 Task: Use the formula "HSTACK" in spreadsheet "Project protfolio".
Action: Mouse moved to (121, 67)
Screenshot: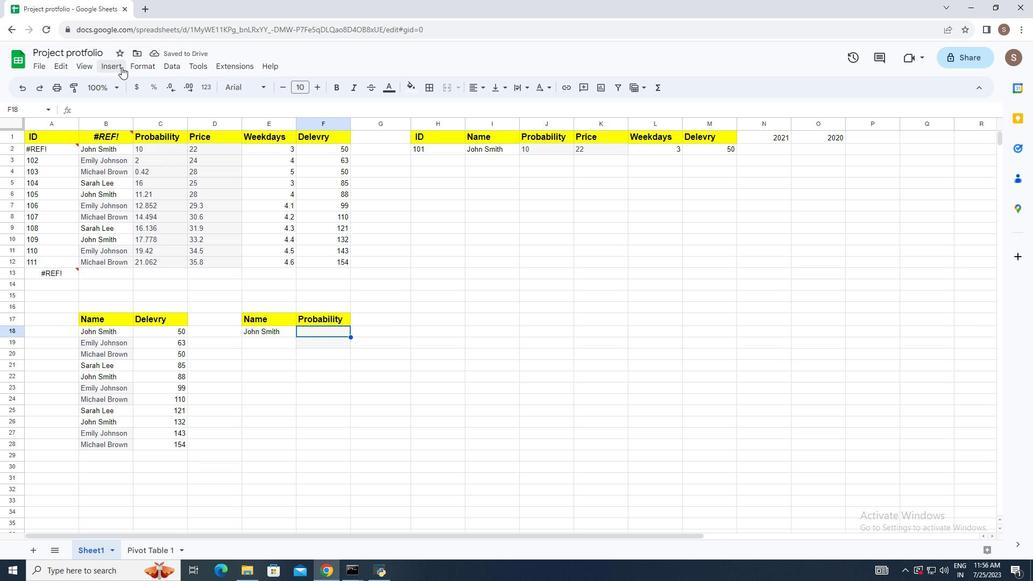 
Action: Mouse pressed left at (121, 67)
Screenshot: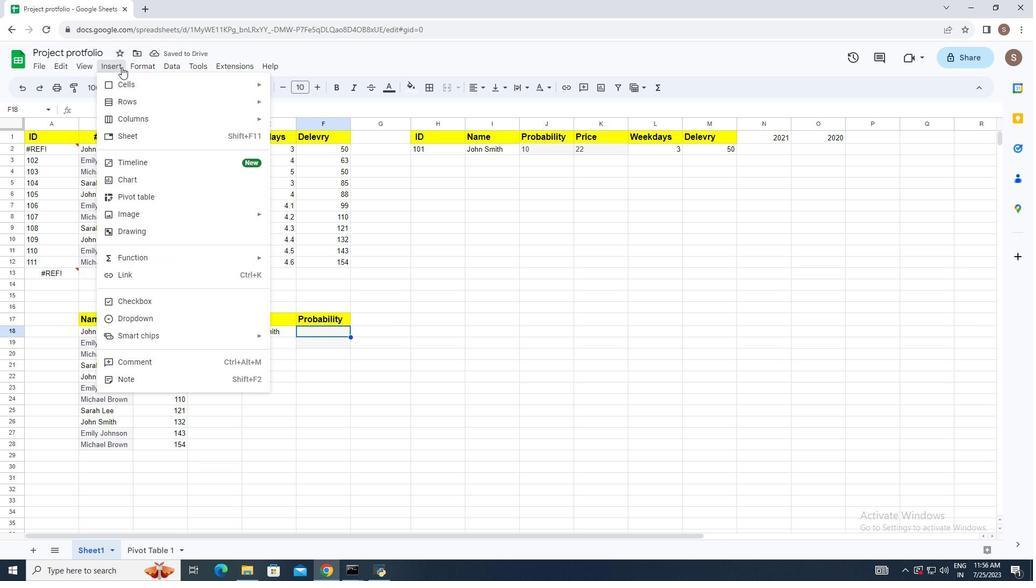 
Action: Mouse moved to (164, 254)
Screenshot: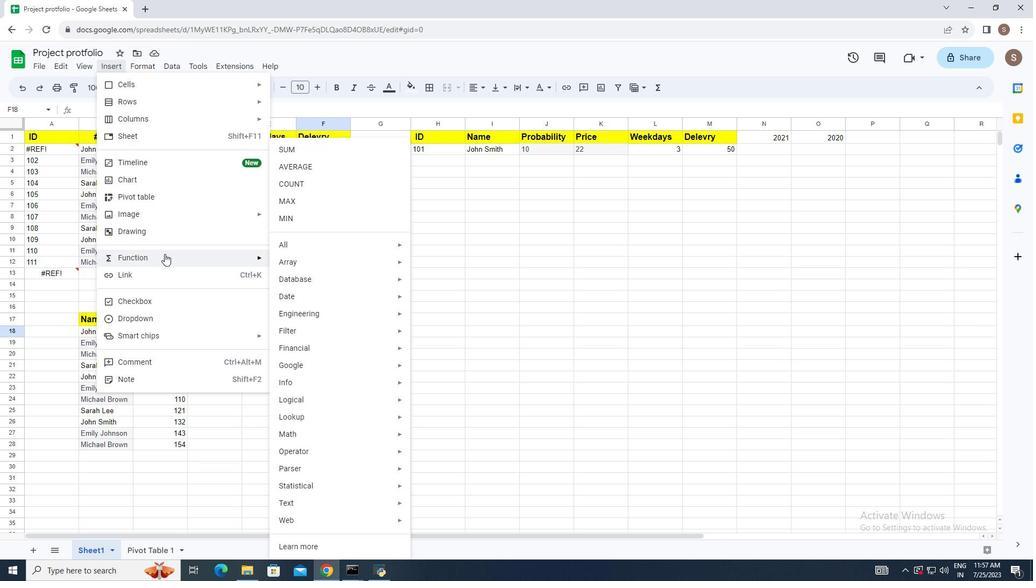 
Action: Mouse pressed left at (164, 254)
Screenshot: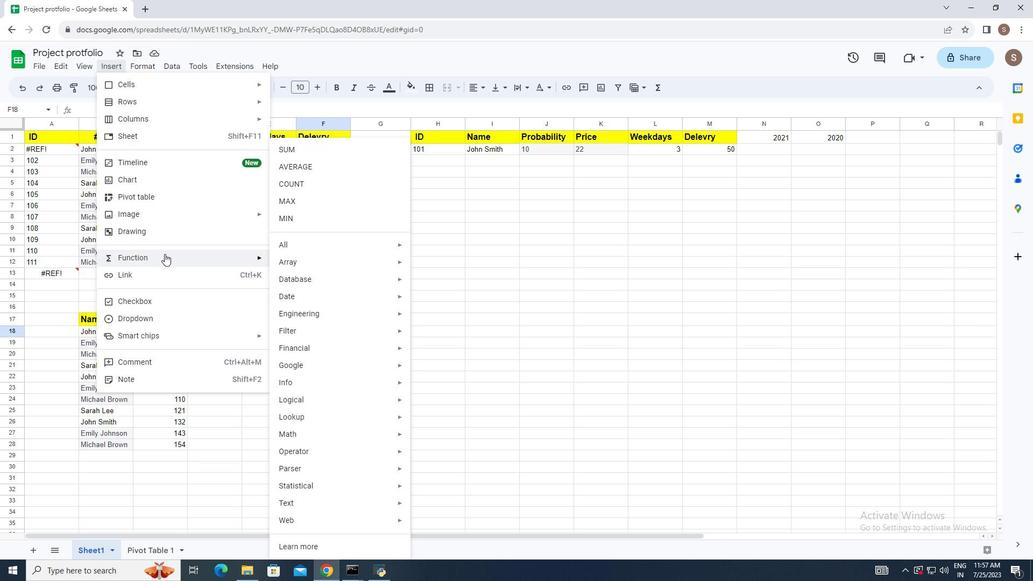 
Action: Mouse moved to (315, 240)
Screenshot: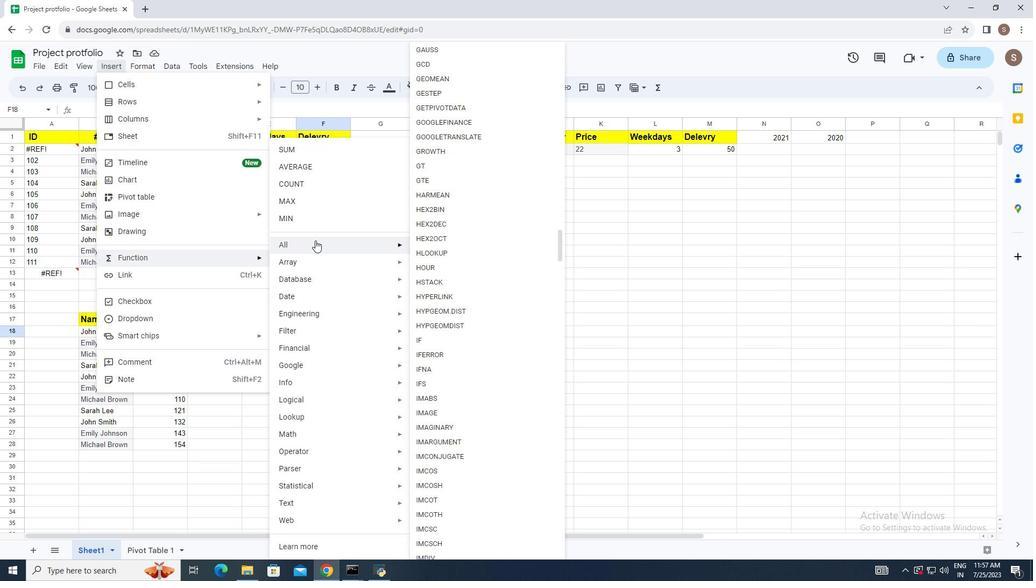 
Action: Mouse pressed left at (315, 240)
Screenshot: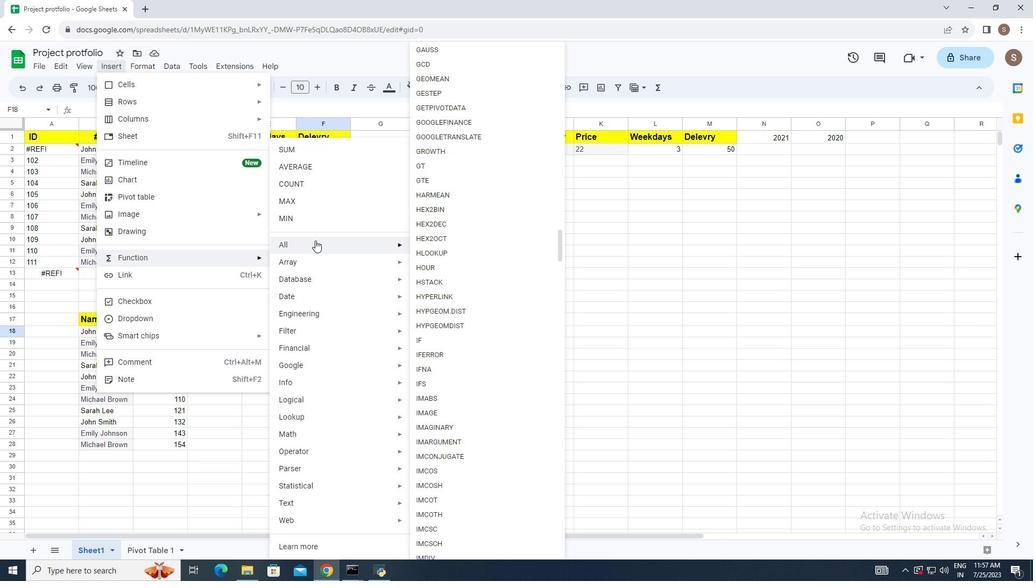 
Action: Mouse moved to (476, 284)
Screenshot: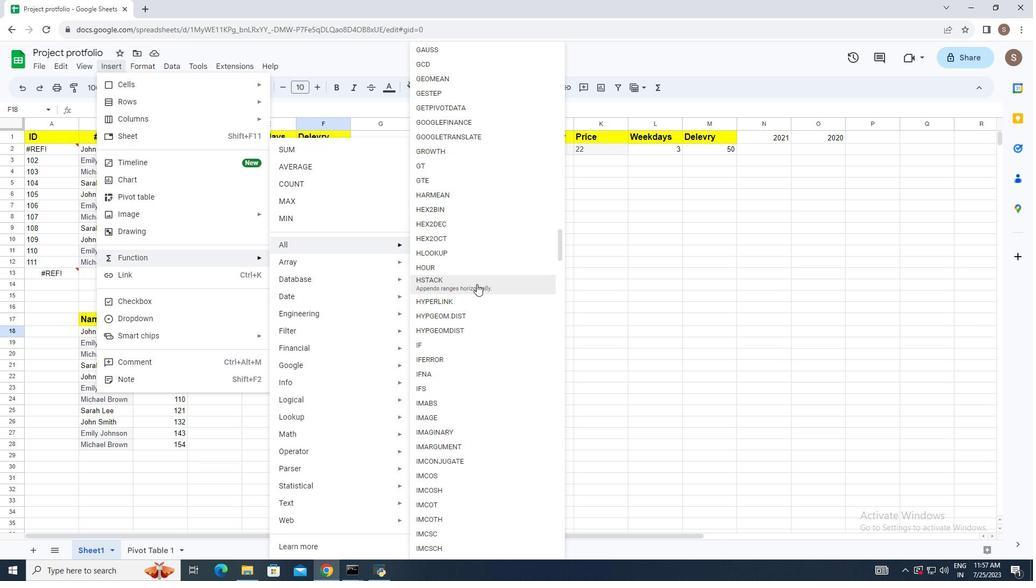 
Action: Mouse pressed left at (476, 284)
Screenshot: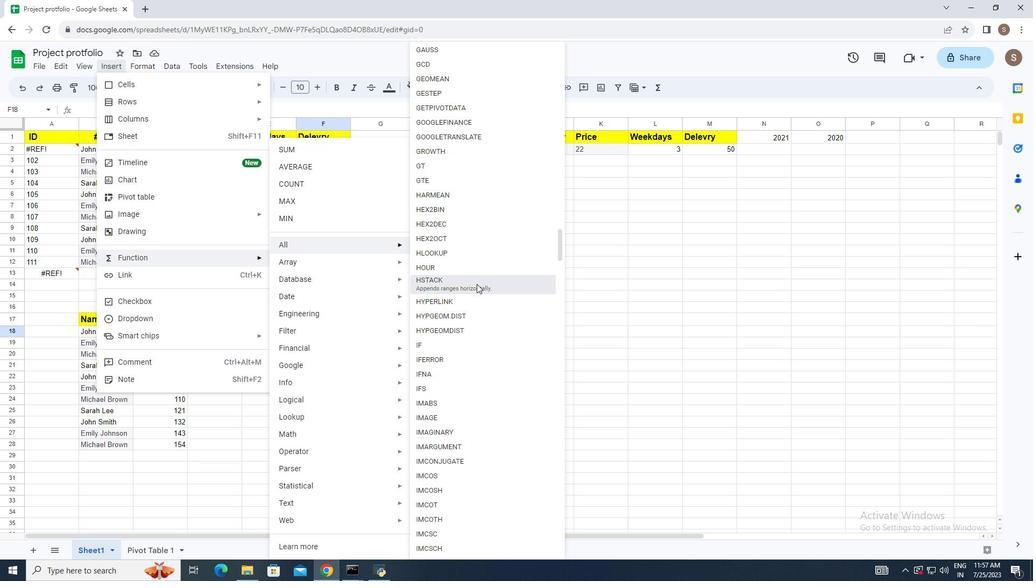 
Action: Mouse moved to (205, 147)
Screenshot: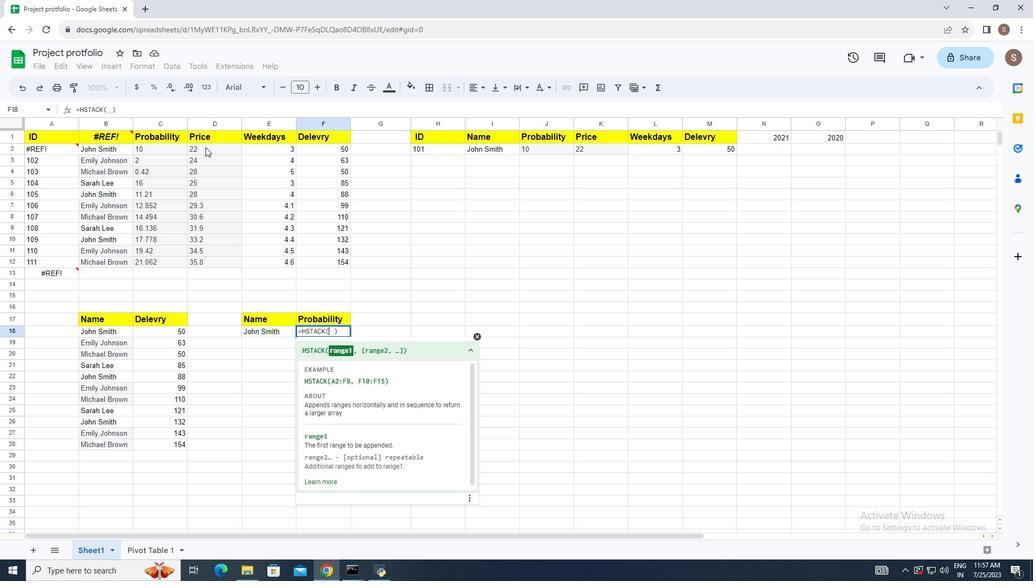 
Action: Mouse pressed left at (205, 147)
Screenshot: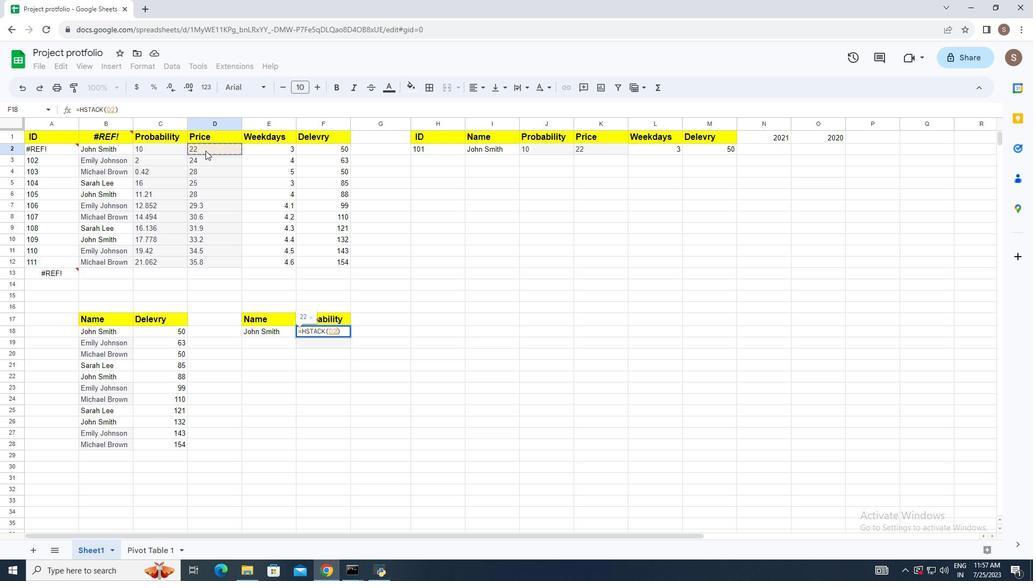 
Action: Mouse moved to (217, 258)
Screenshot: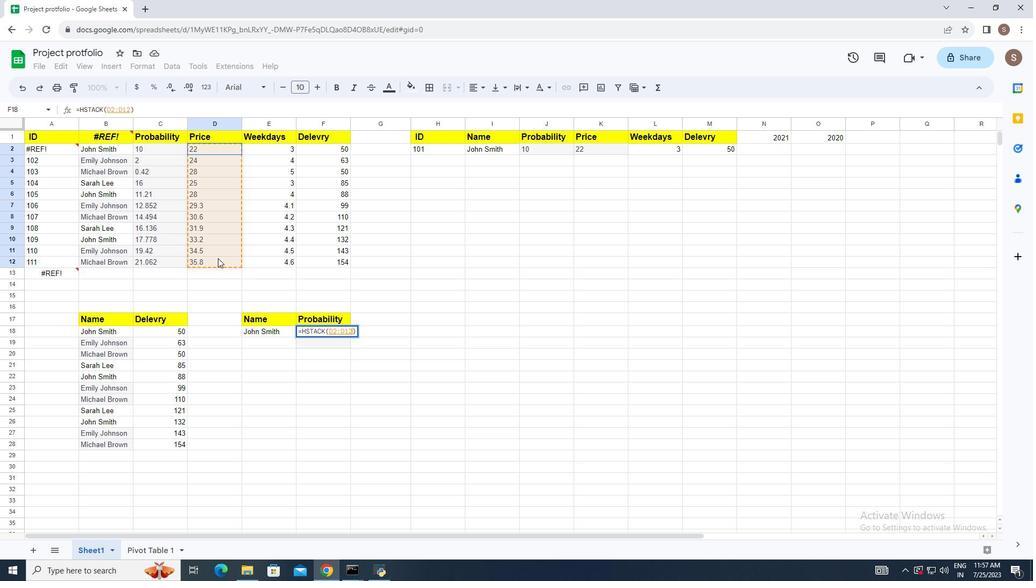 
Action: Key pressed ,<Key.space>
Screenshot: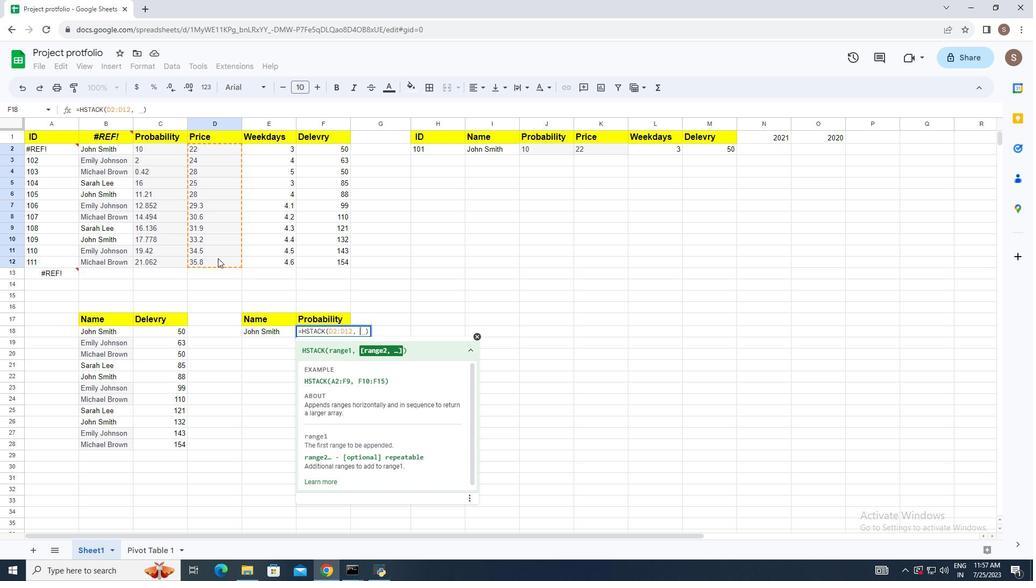 
Action: Mouse moved to (278, 146)
Screenshot: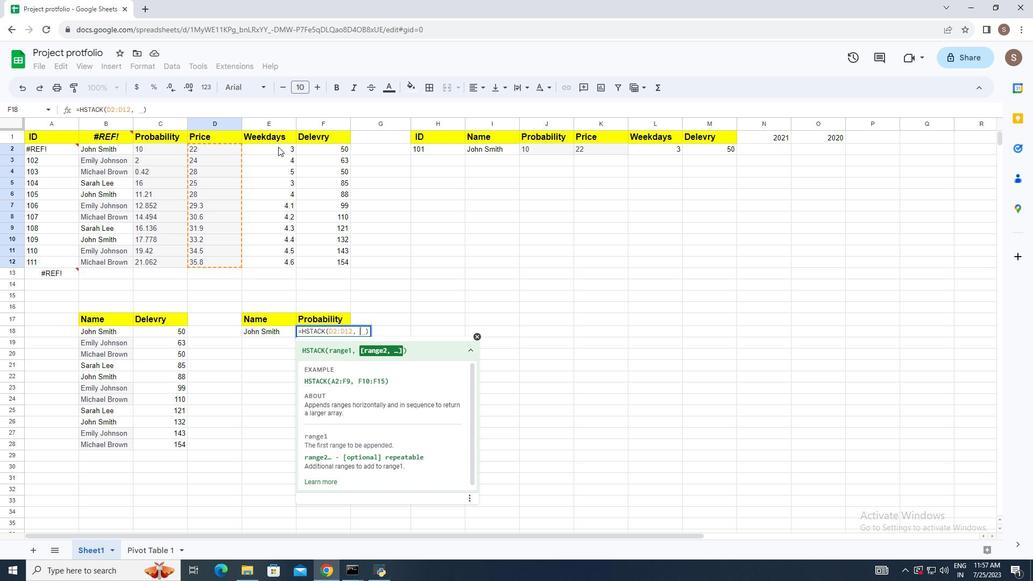 
Action: Mouse pressed left at (278, 146)
Screenshot: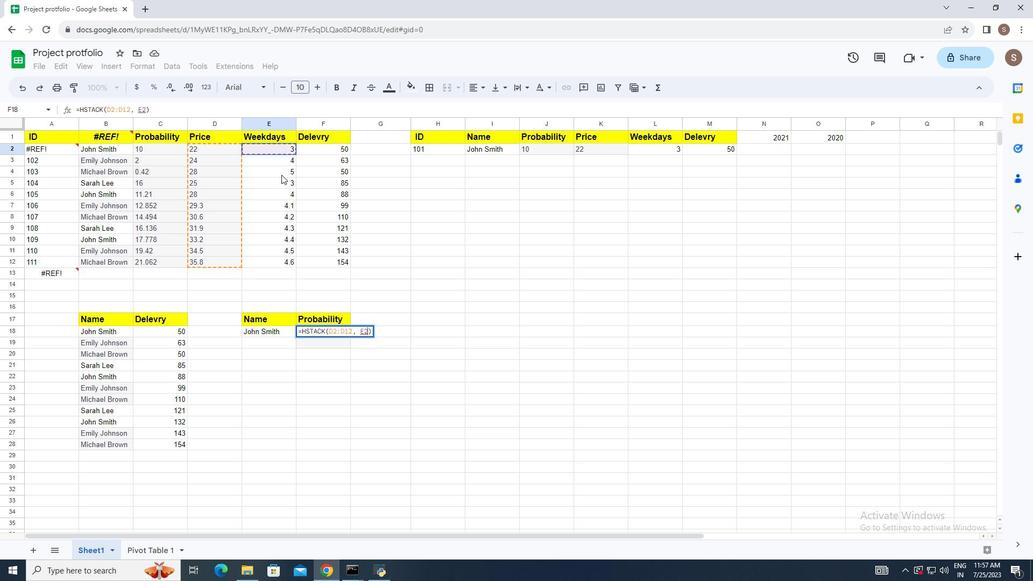 
Action: Mouse moved to (391, 350)
Screenshot: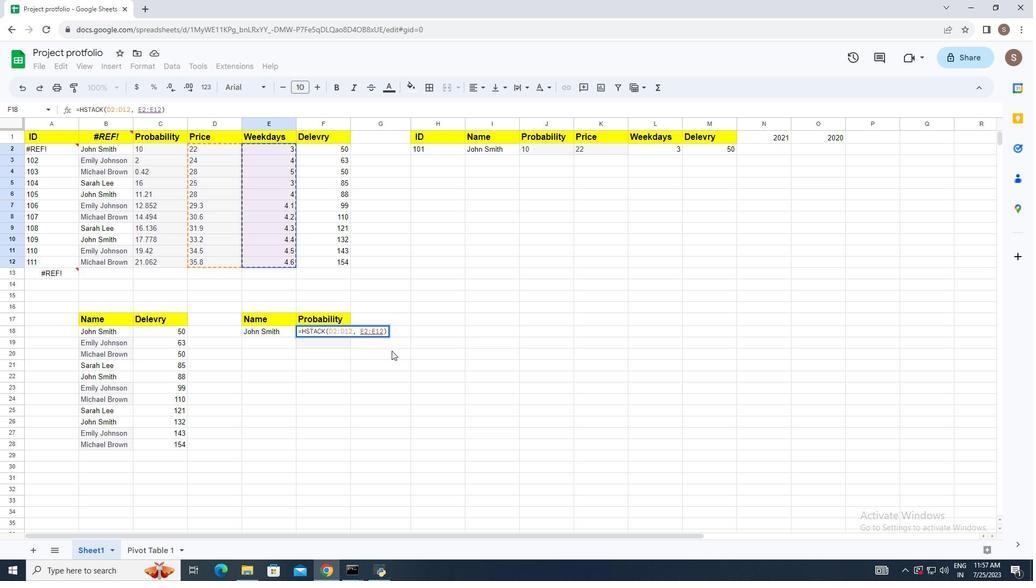 
Action: Key pressed <Key.enter>
Screenshot: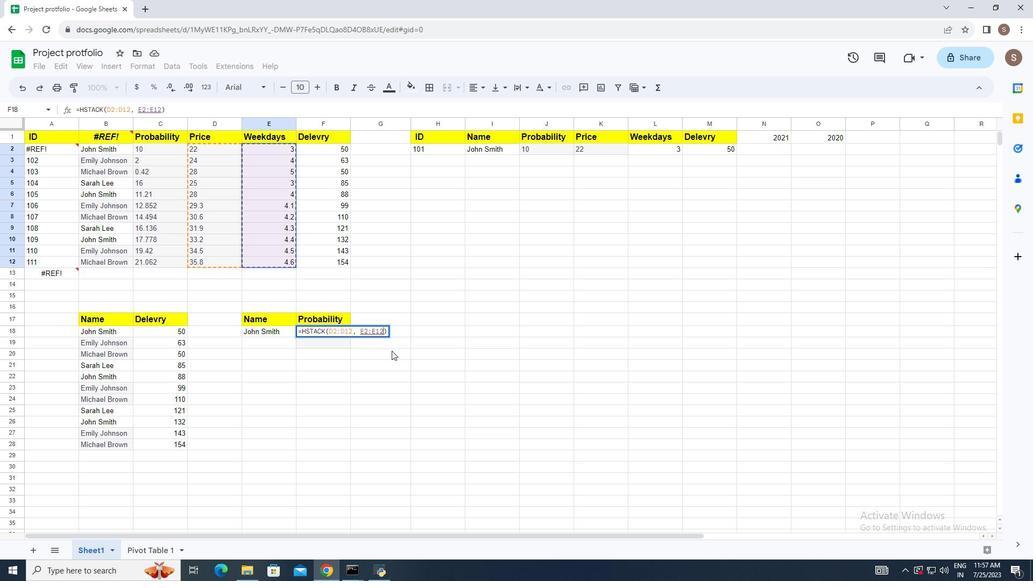 
